 Task: Change object animations to on click.
Action: Mouse moved to (166, 76)
Screenshot: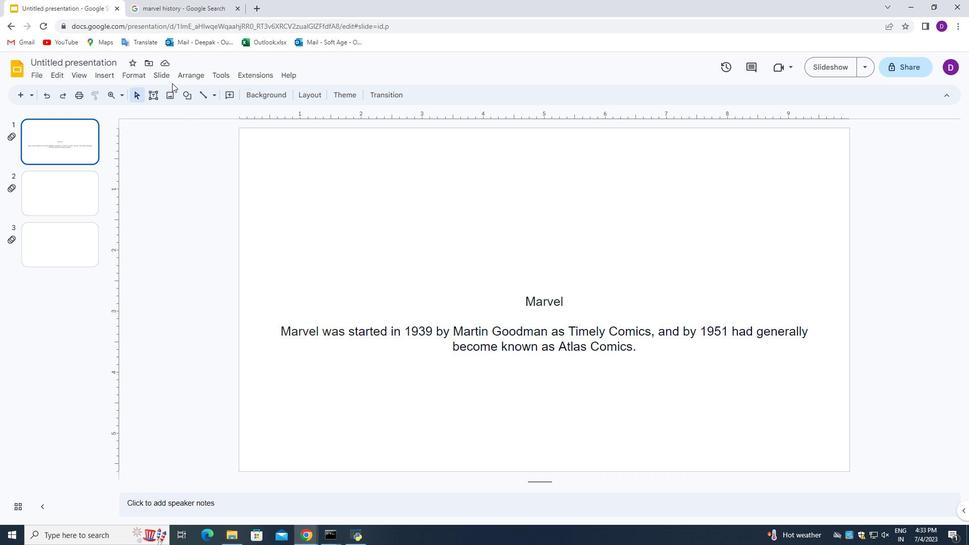 
Action: Mouse pressed left at (166, 76)
Screenshot: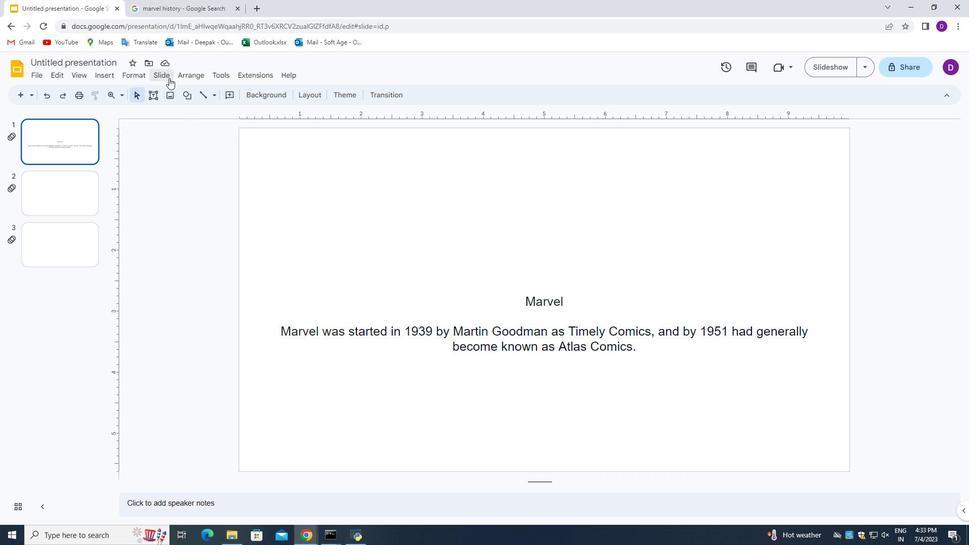 
Action: Mouse moved to (212, 212)
Screenshot: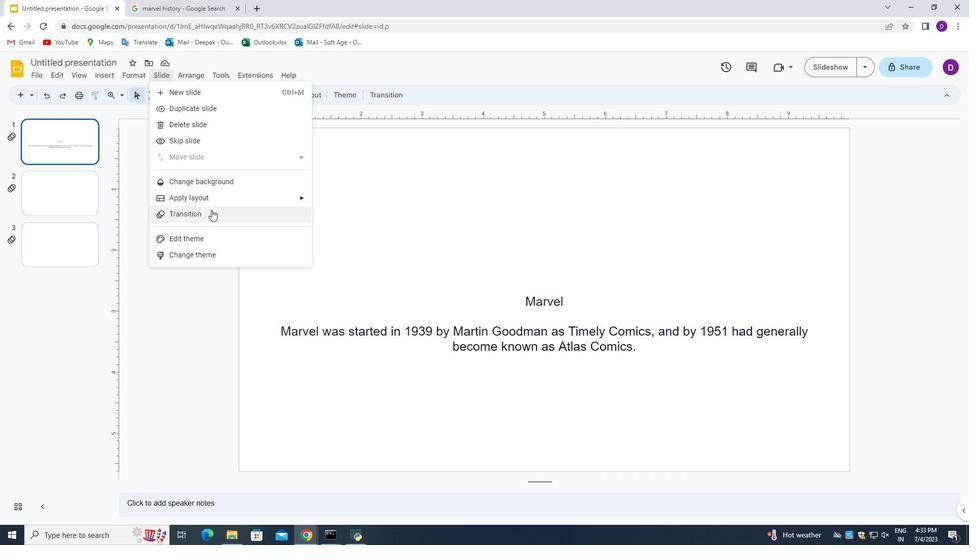 
Action: Mouse pressed left at (212, 212)
Screenshot: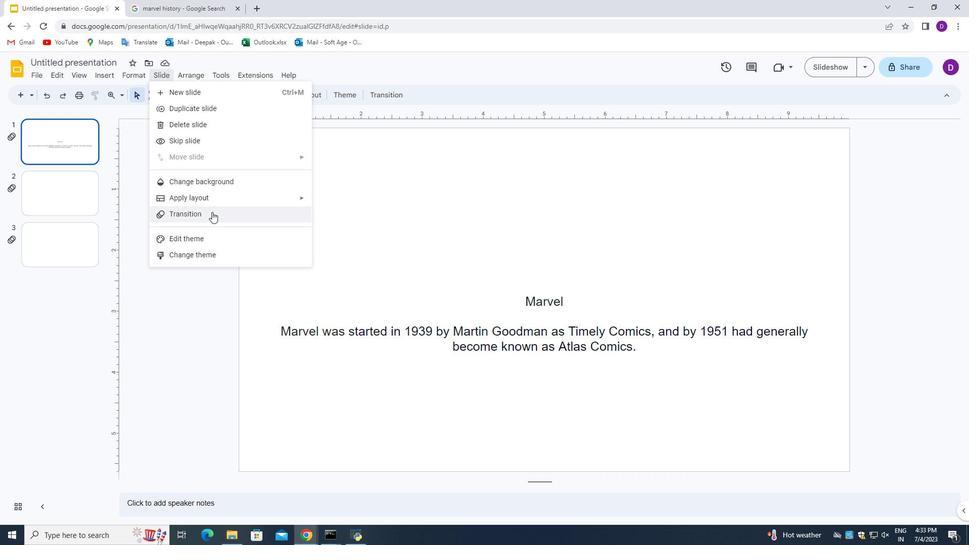 
Action: Mouse moved to (820, 315)
Screenshot: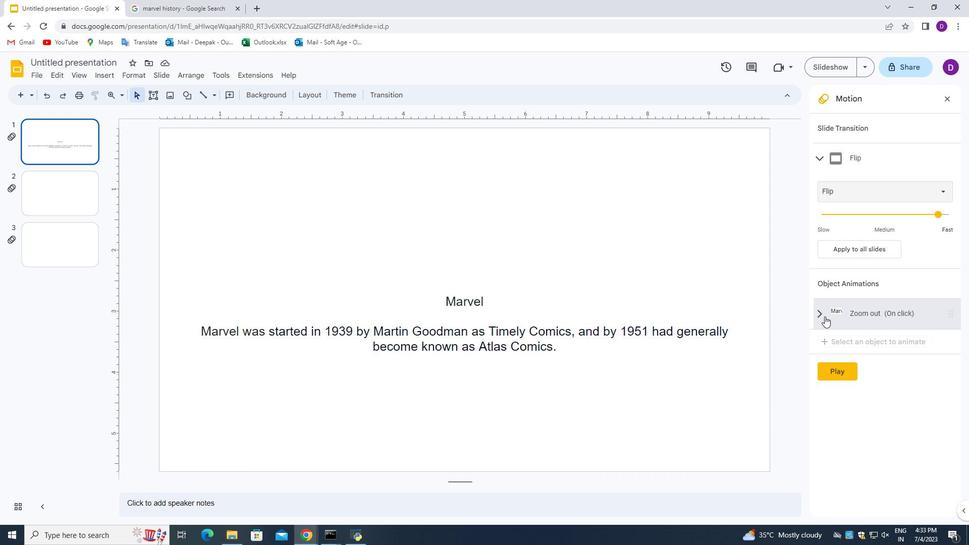 
Action: Mouse pressed left at (820, 315)
Screenshot: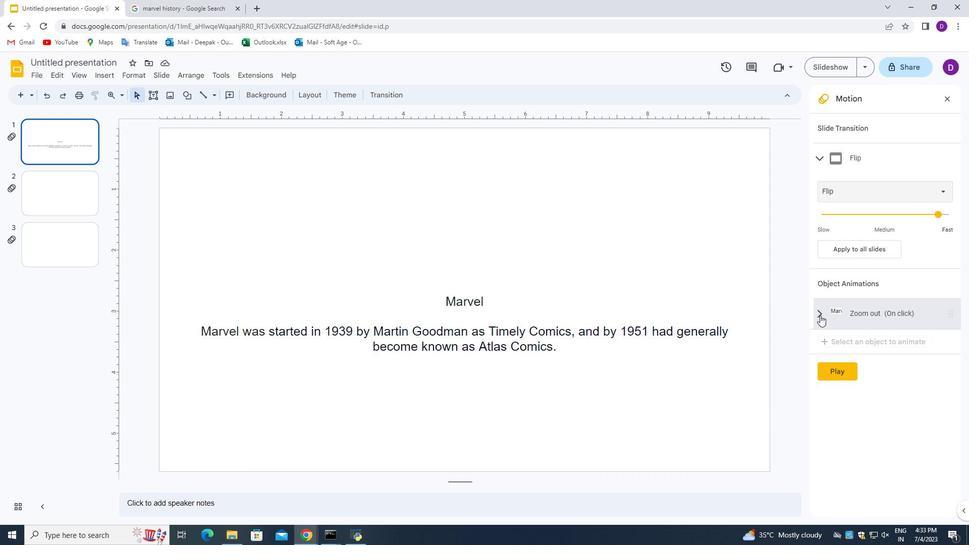 
Action: Mouse moved to (944, 256)
Screenshot: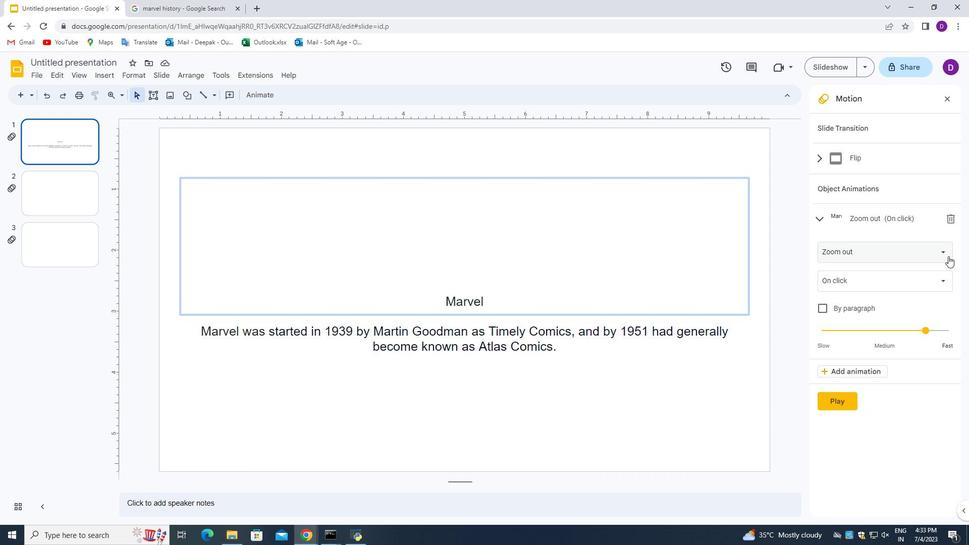 
Action: Mouse pressed left at (944, 256)
Screenshot: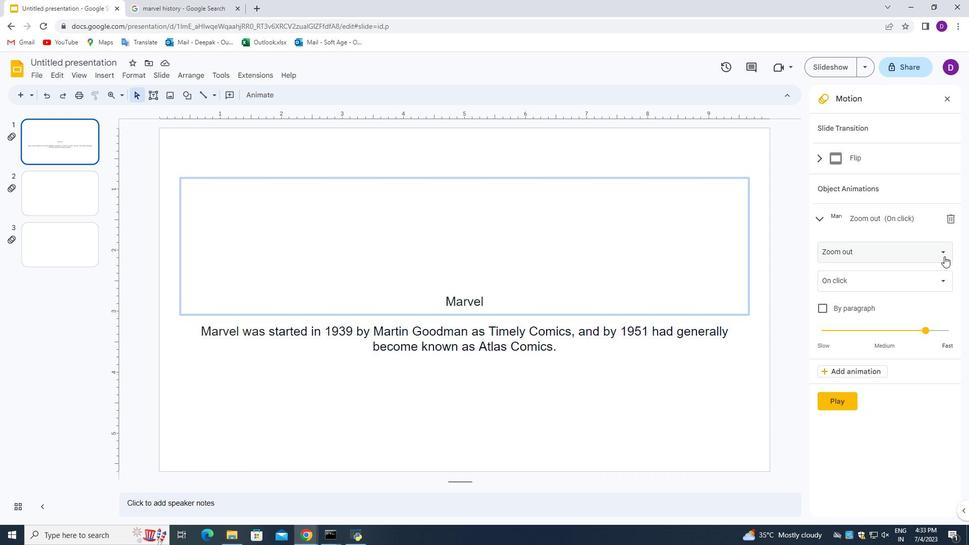 
Action: Mouse moved to (863, 503)
Screenshot: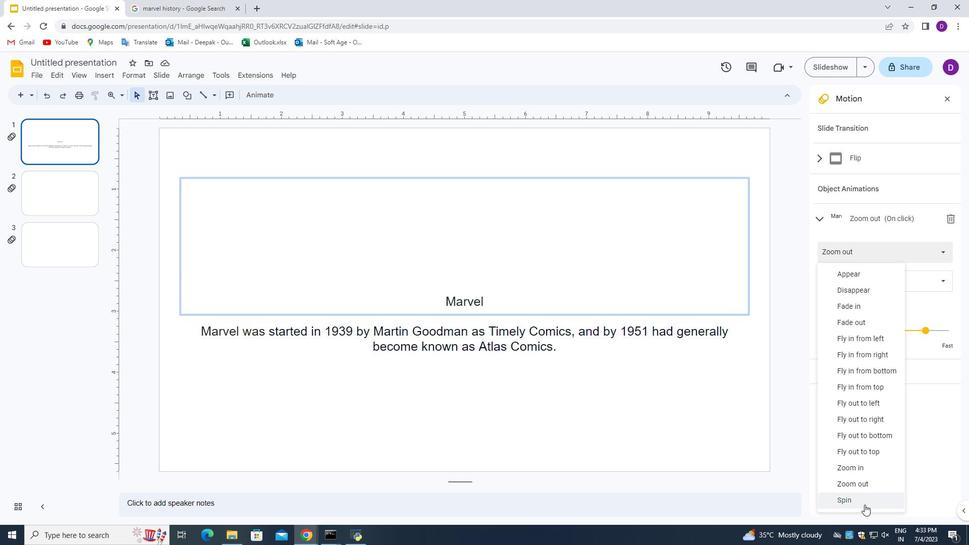 
Action: Mouse pressed left at (863, 503)
Screenshot: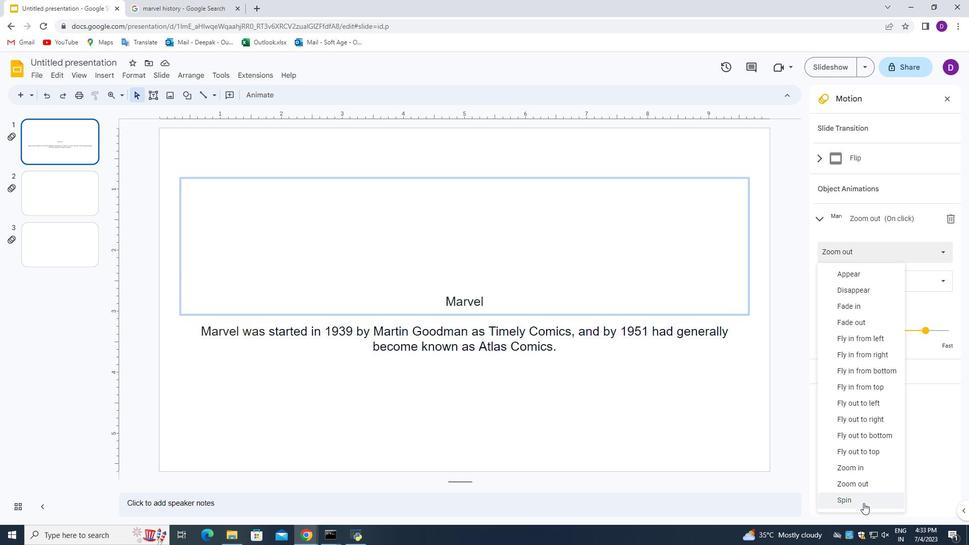 
Action: Mouse moved to (641, 279)
Screenshot: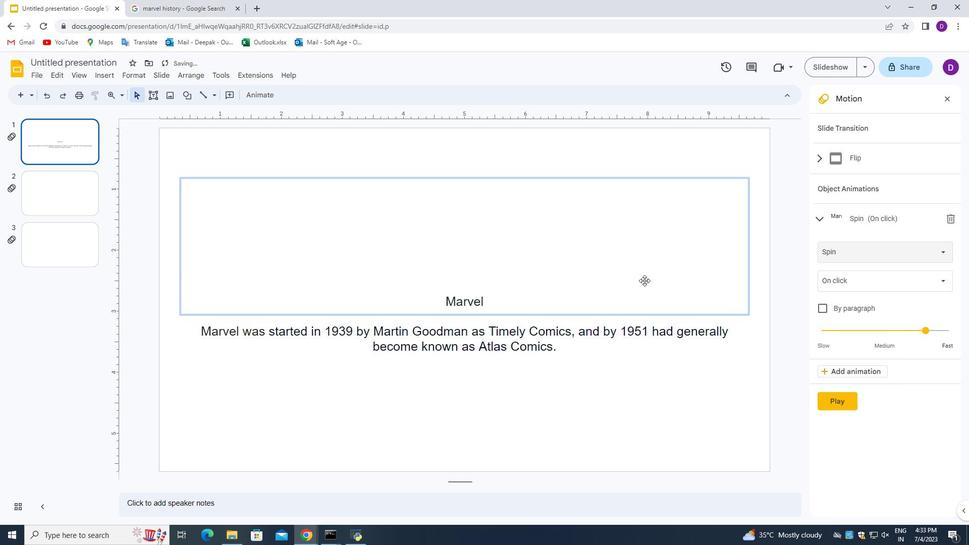 
